 Task: Add a signature Grace Jones containing With gratitude and best wishes, Grace Jones to email address softage.2@softage.net and add a folder Medical records
Action: Mouse moved to (80, 97)
Screenshot: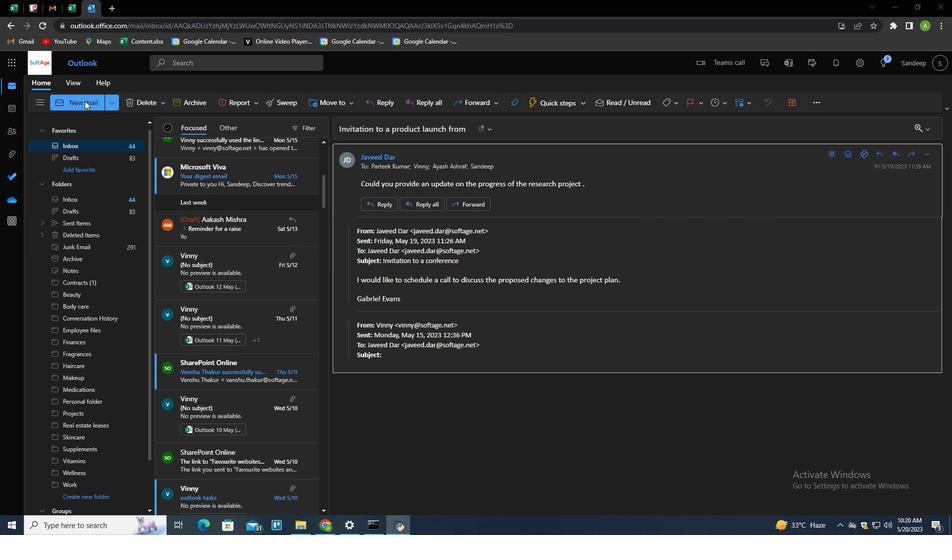 
Action: Mouse pressed left at (80, 97)
Screenshot: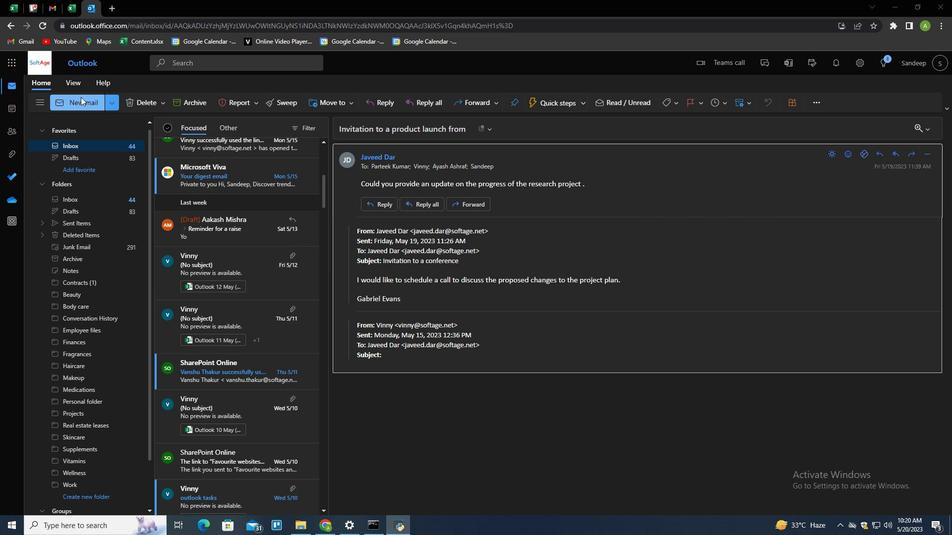 
Action: Mouse moved to (670, 97)
Screenshot: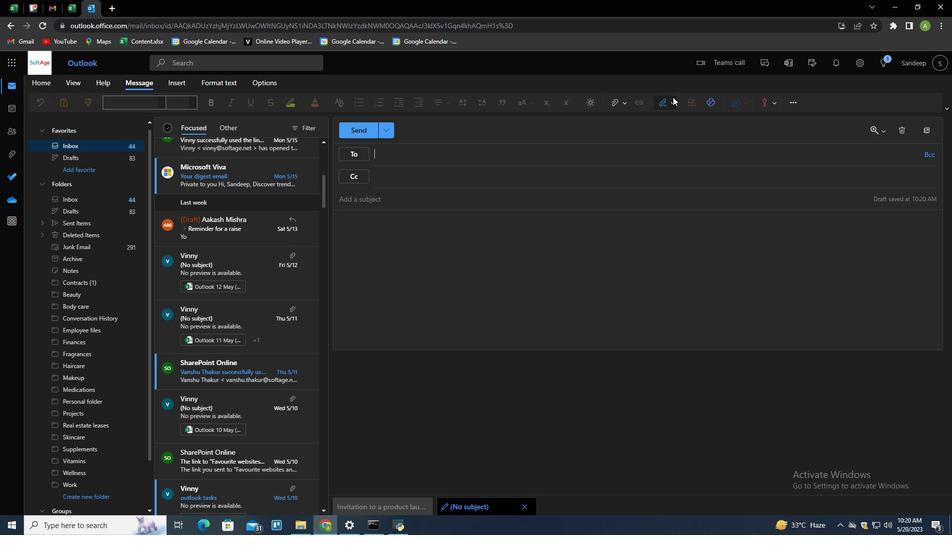 
Action: Mouse pressed left at (670, 97)
Screenshot: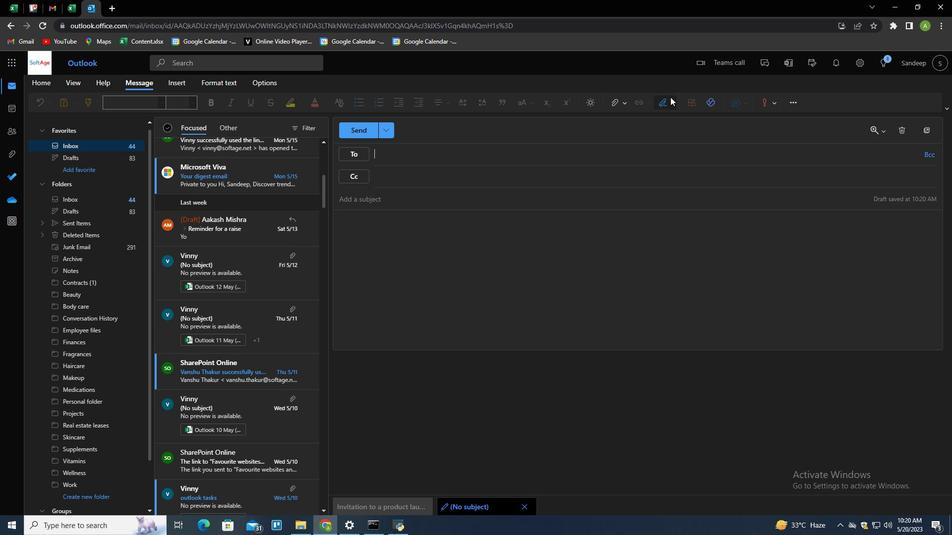 
Action: Mouse moved to (650, 141)
Screenshot: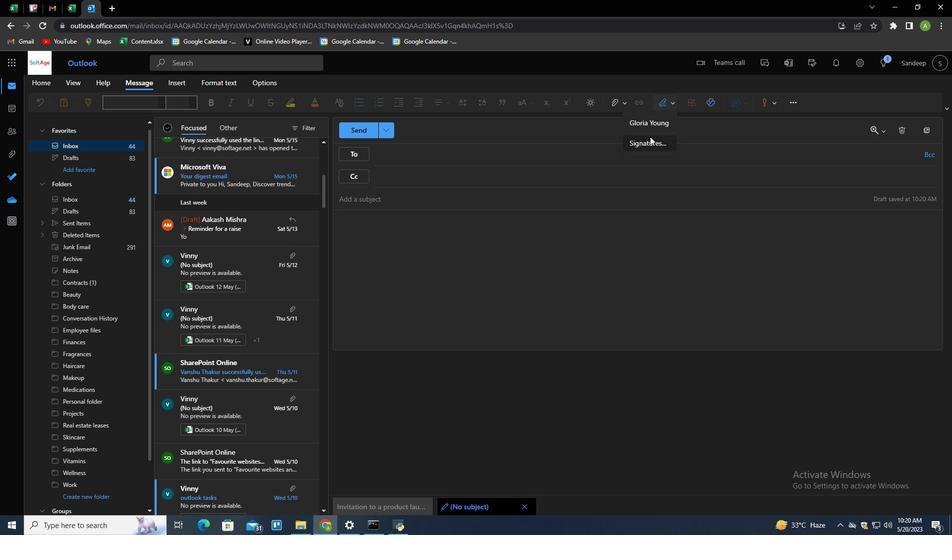 
Action: Mouse pressed left at (650, 141)
Screenshot: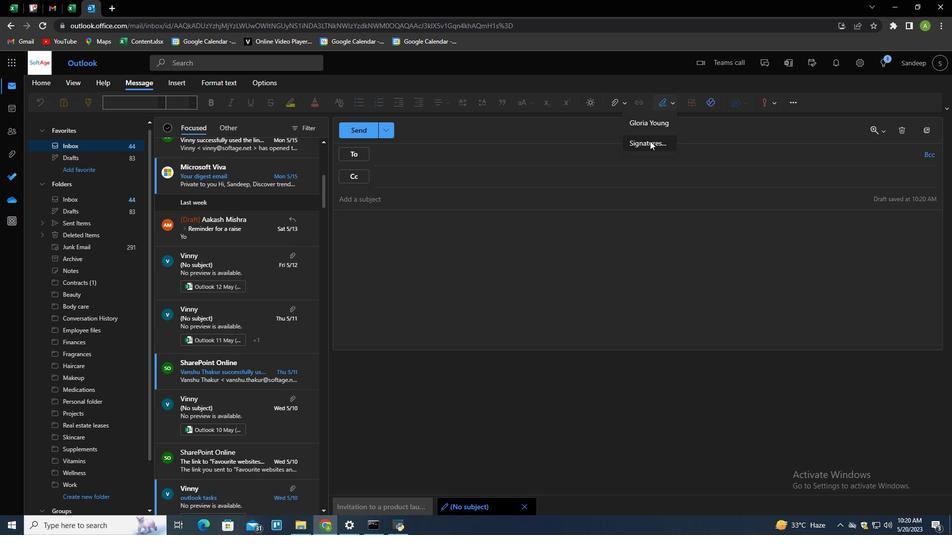 
Action: Mouse moved to (665, 179)
Screenshot: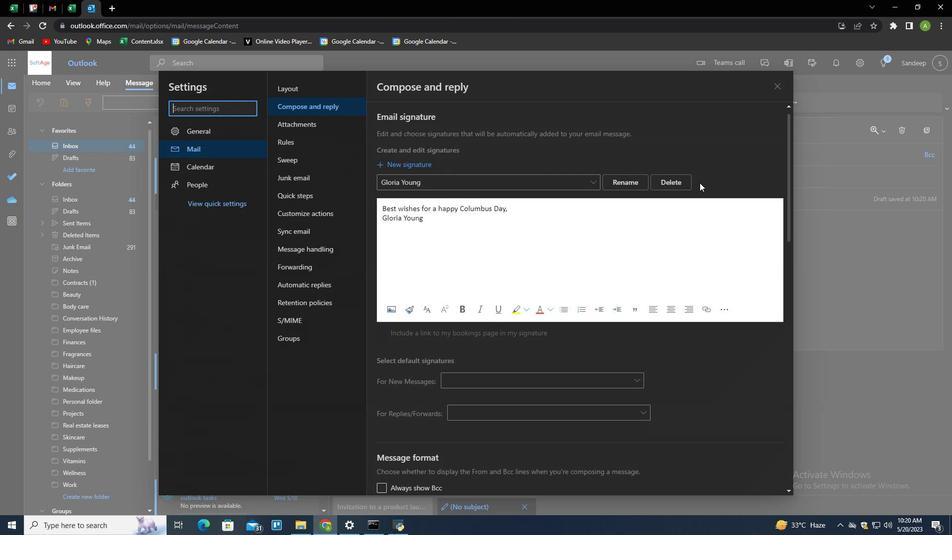 
Action: Mouse pressed left at (665, 179)
Screenshot: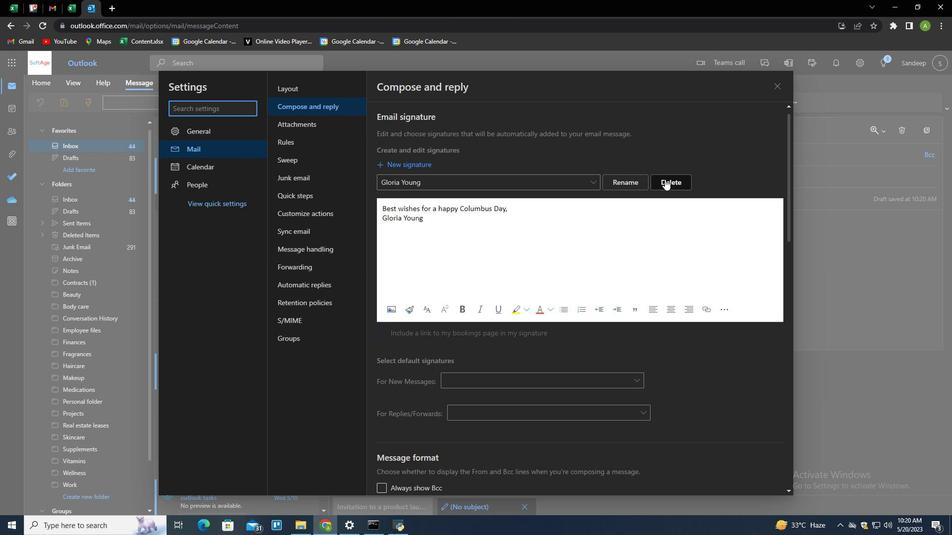 
Action: Mouse moved to (674, 182)
Screenshot: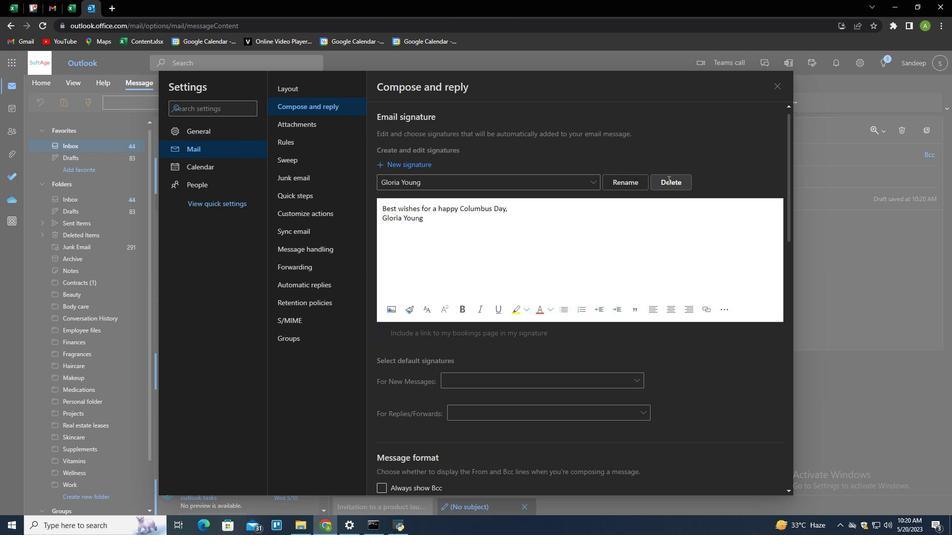
Action: Mouse pressed left at (674, 182)
Screenshot: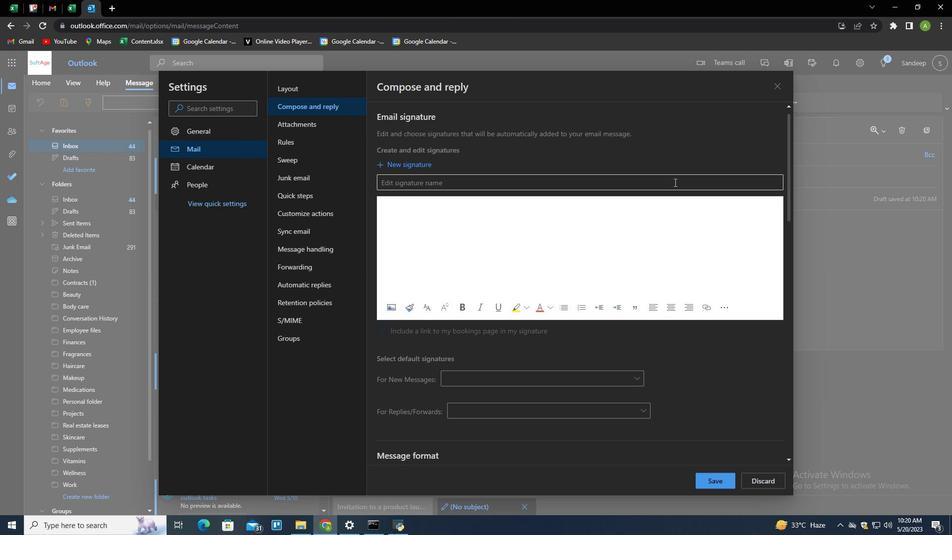 
Action: Key pressed <Key.shift><Key.shift><Key.shift><Key.shift><Key.shift><Key.shift><Key.shift><Key.shift><Key.shift><Key.shift><Key.shift><Key.shift><Key.shift><Key.shift><Key.shift><Key.shift><Key.shift><Key.shift><Key.shift><Key.shift><Key.shift><Key.shift><Key.shift><Key.shift><Key.shift><Key.shift><Key.shift><Key.shift><Key.shift><Key.shift><Key.shift><Key.shift><Key.shift><Key.shift><Key.shift><Key.shift><Key.shift><Key.shift><Key.shift><Key.shift><Key.shift><Key.shift><Key.shift><Key.shift>Grace<Key.space><Key.shift>Jones<Key.tab><Key.shift>With<Key.space>gratitude<Key.space>and<Key.space>best<Key.space>wishes,<Key.shift_r><Key.enter><Key.shift>Grace<Key.space><Key.shift>Jones
Screenshot: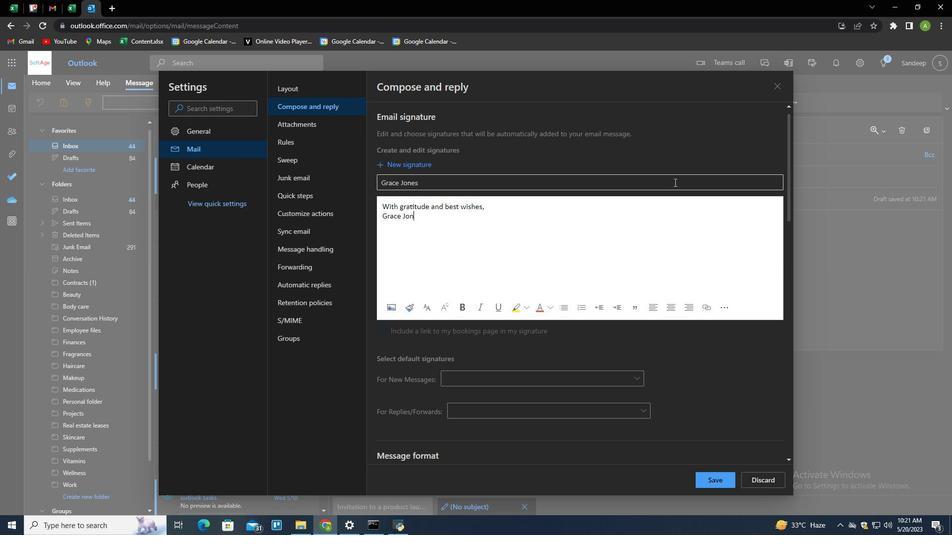 
Action: Mouse moved to (721, 480)
Screenshot: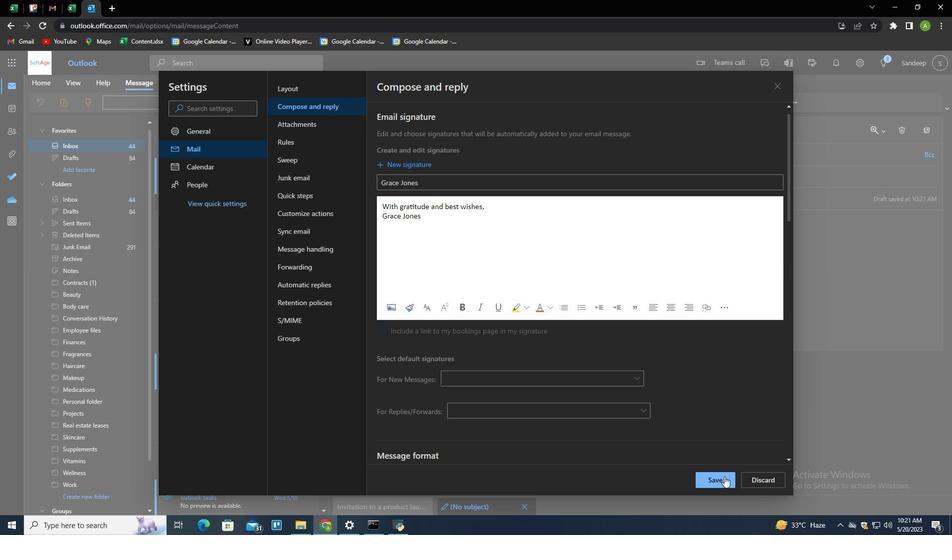 
Action: Mouse pressed left at (721, 480)
Screenshot: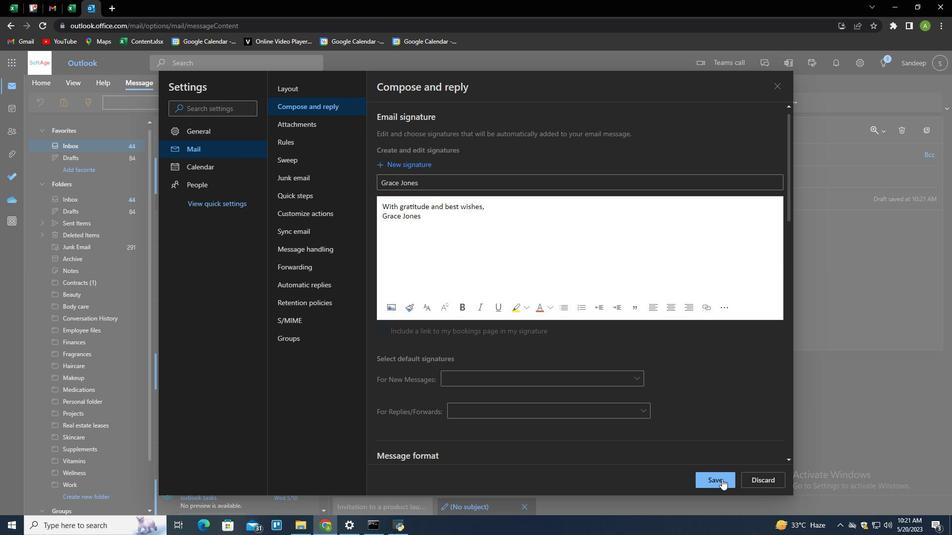 
Action: Mouse moved to (861, 276)
Screenshot: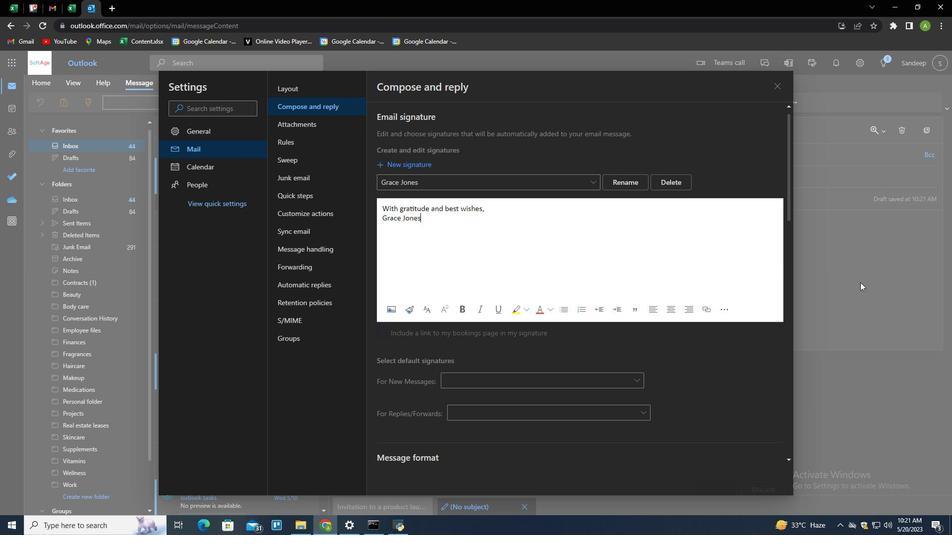 
Action: Mouse pressed left at (861, 276)
Screenshot: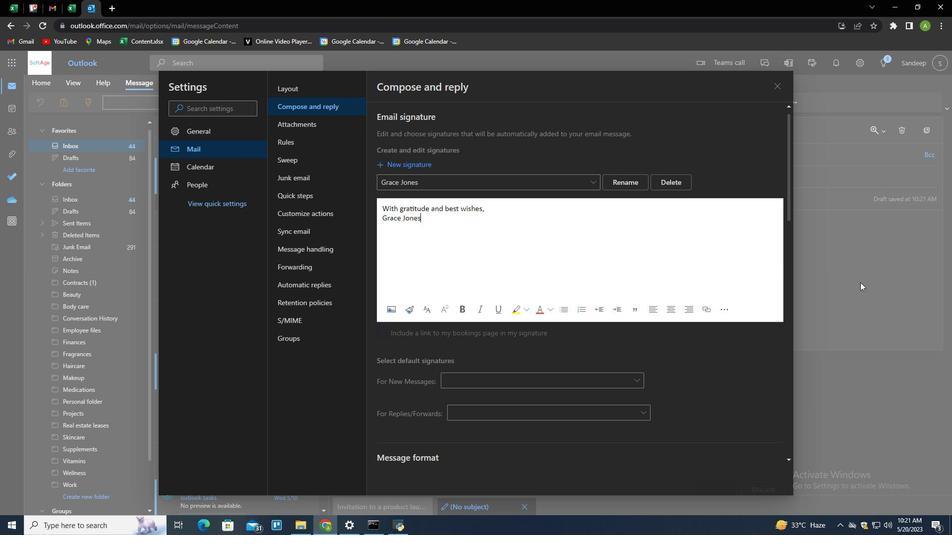 
Action: Mouse moved to (667, 107)
Screenshot: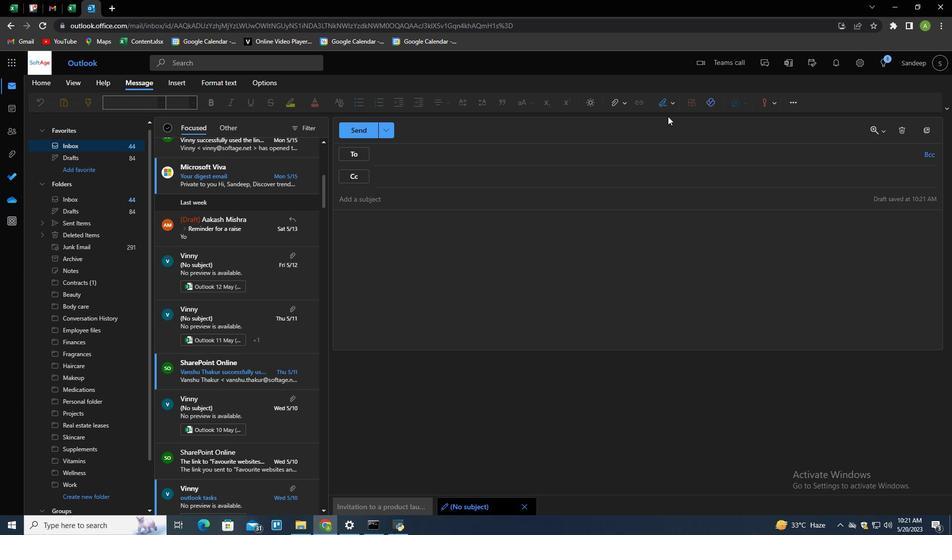 
Action: Mouse pressed left at (667, 107)
Screenshot: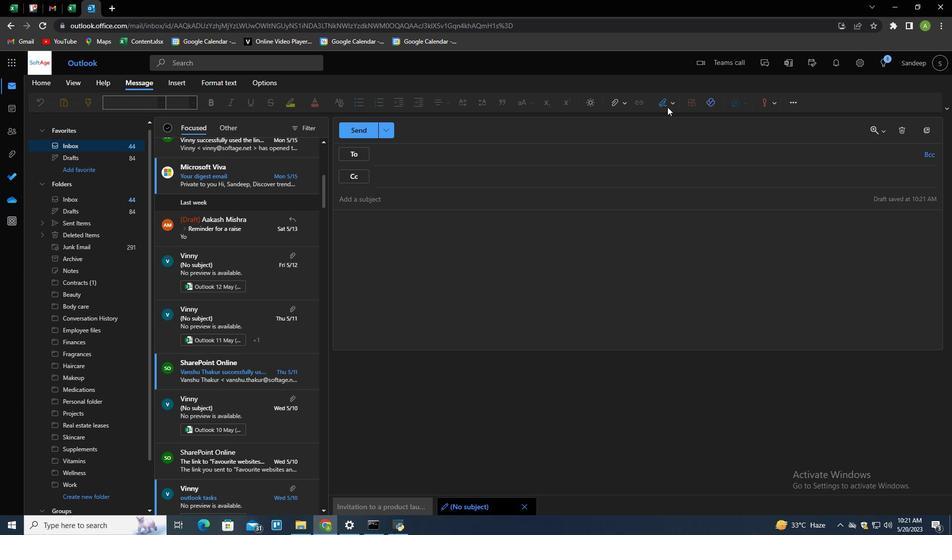 
Action: Mouse moved to (664, 121)
Screenshot: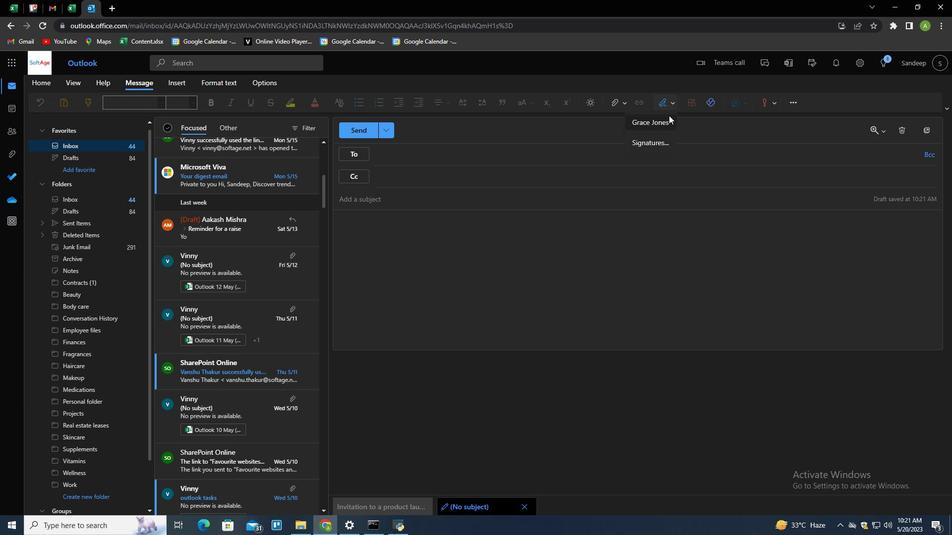 
Action: Mouse pressed left at (664, 121)
Screenshot: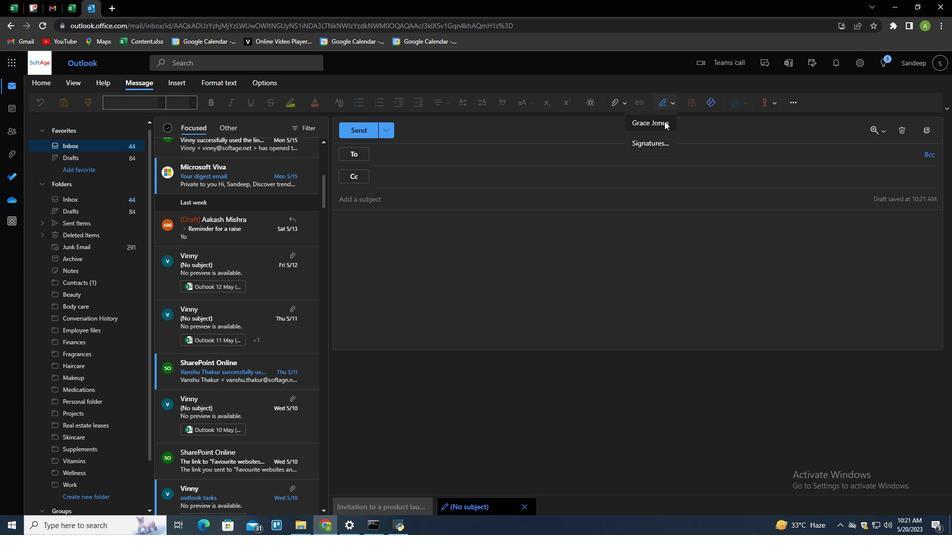 
Action: Mouse moved to (420, 155)
Screenshot: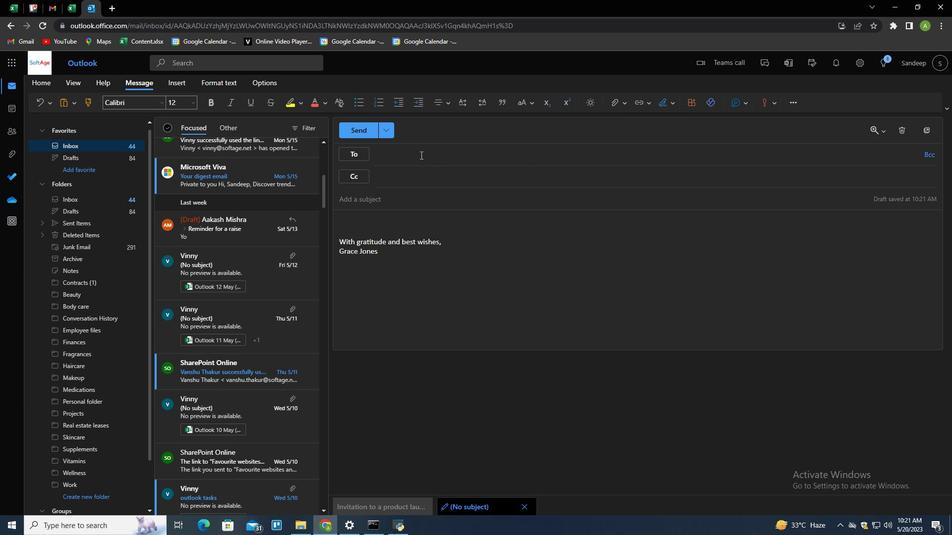 
Action: Mouse pressed left at (420, 155)
Screenshot: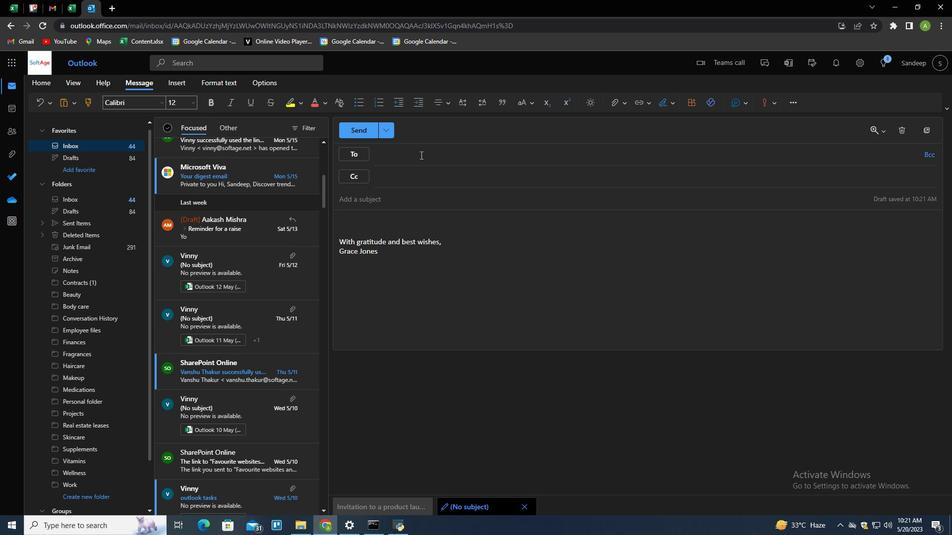 
Action: Key pressed softage.2<Key.shift>@softage.net<Key.enter>
Screenshot: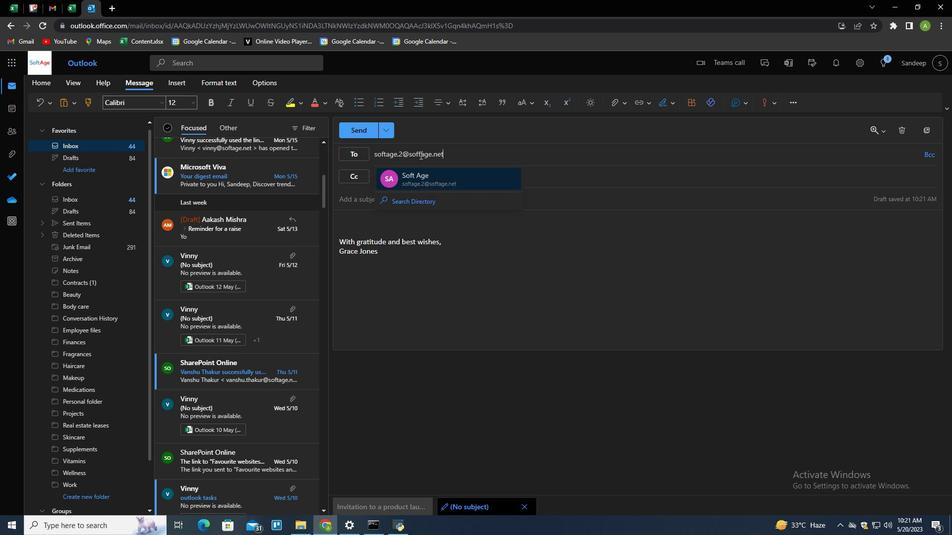 
Action: Mouse moved to (123, 416)
Screenshot: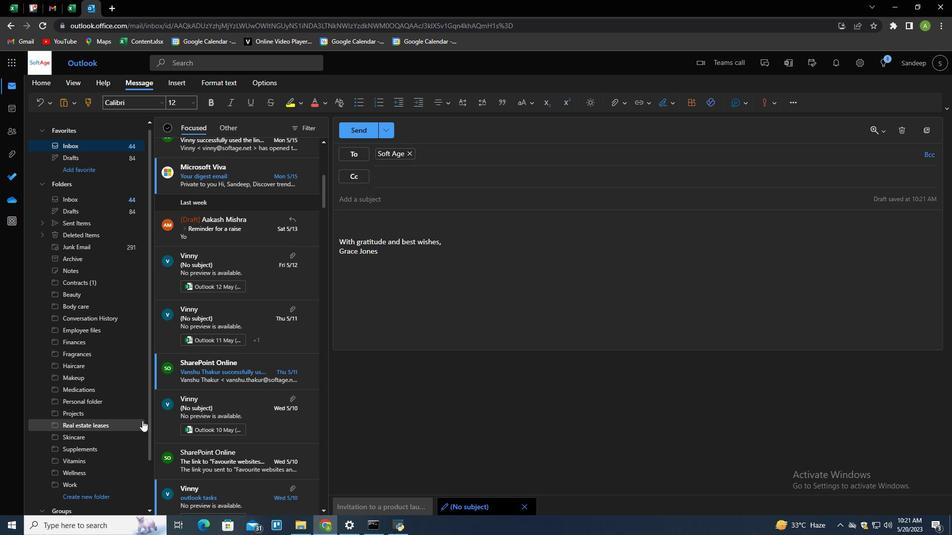 
Action: Mouse scrolled (123, 415) with delta (0, 0)
Screenshot: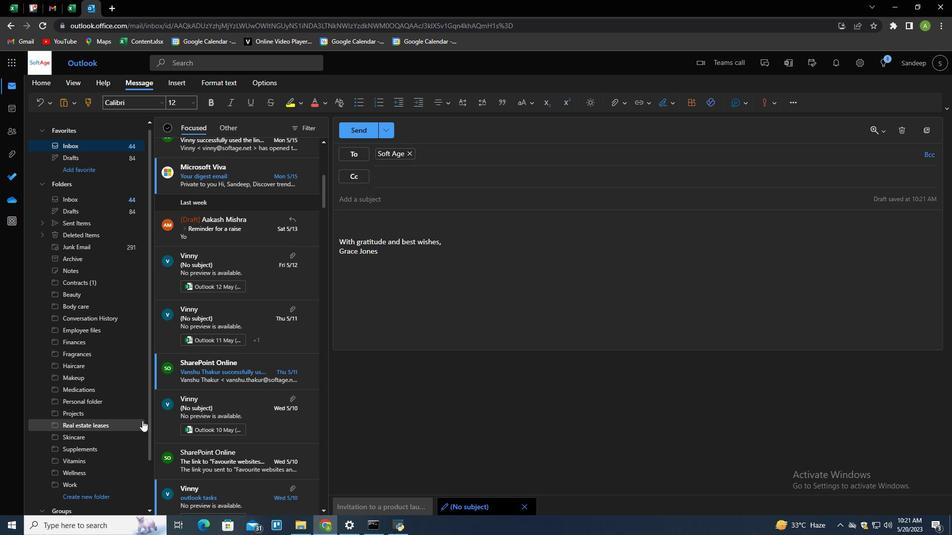 
Action: Mouse moved to (122, 418)
Screenshot: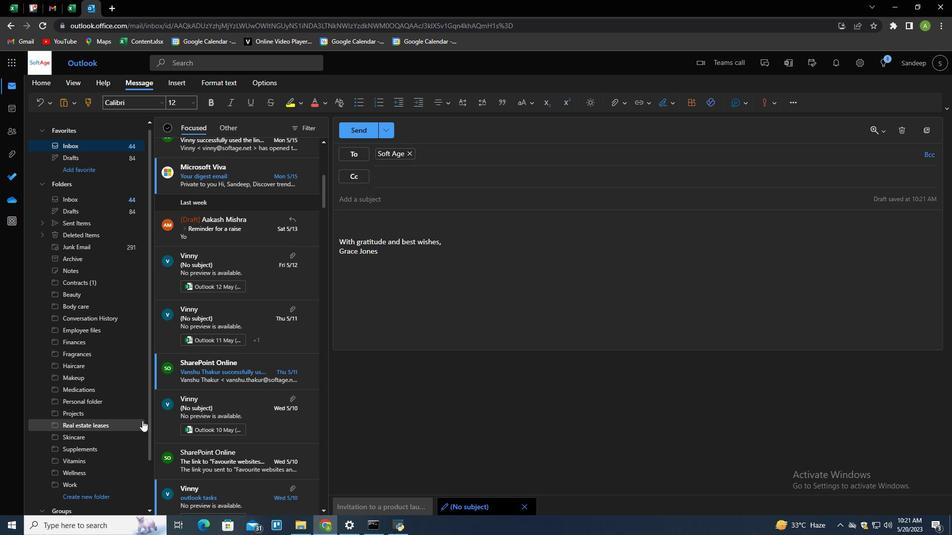 
Action: Mouse scrolled (122, 417) with delta (0, 0)
Screenshot: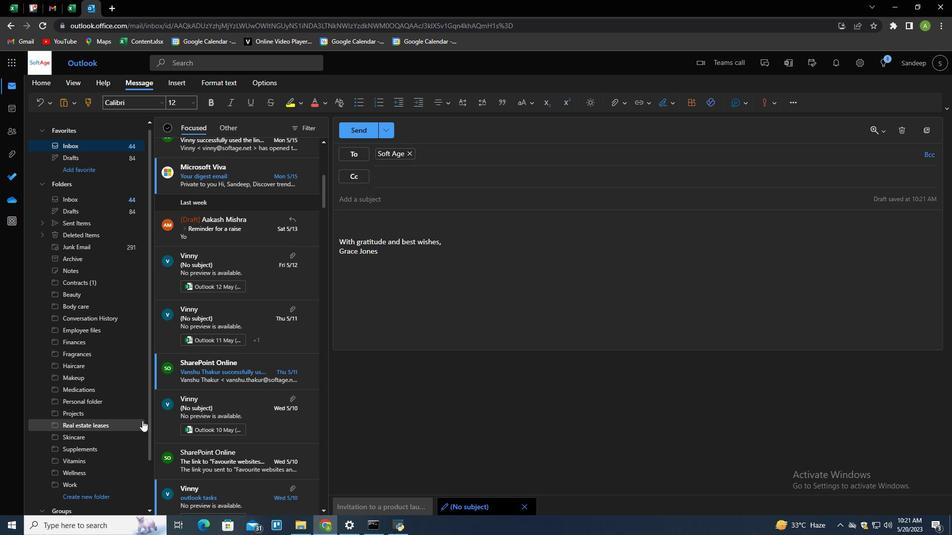 
Action: Mouse moved to (121, 420)
Screenshot: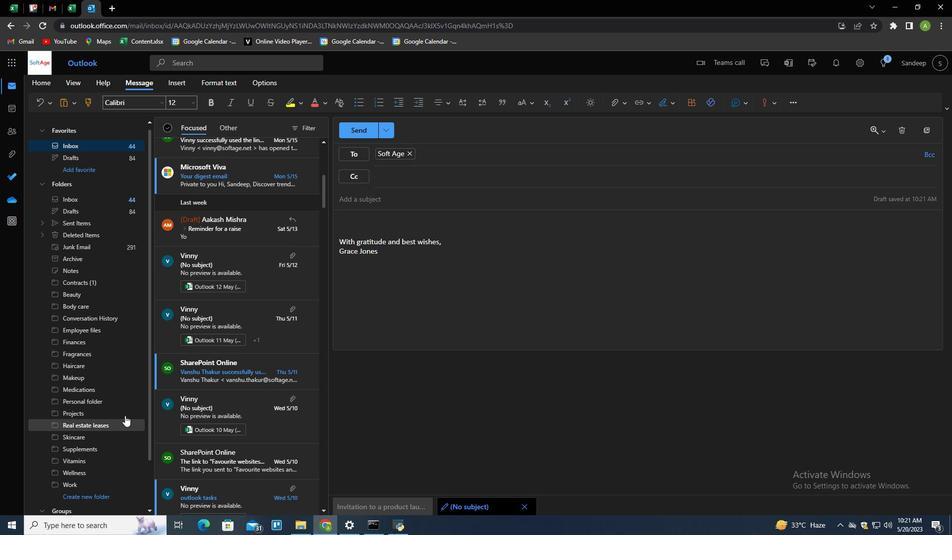 
Action: Mouse scrolled (121, 419) with delta (0, 0)
Screenshot: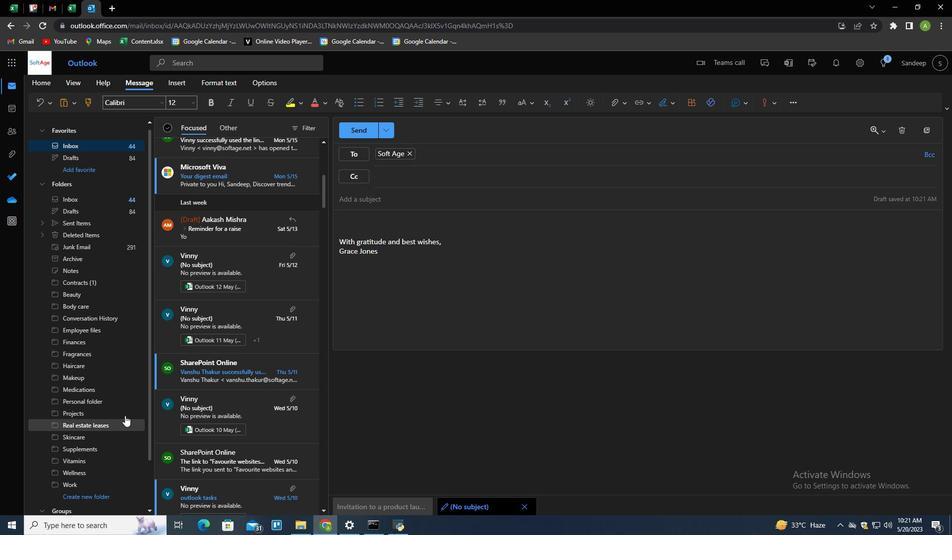 
Action: Mouse moved to (121, 422)
Screenshot: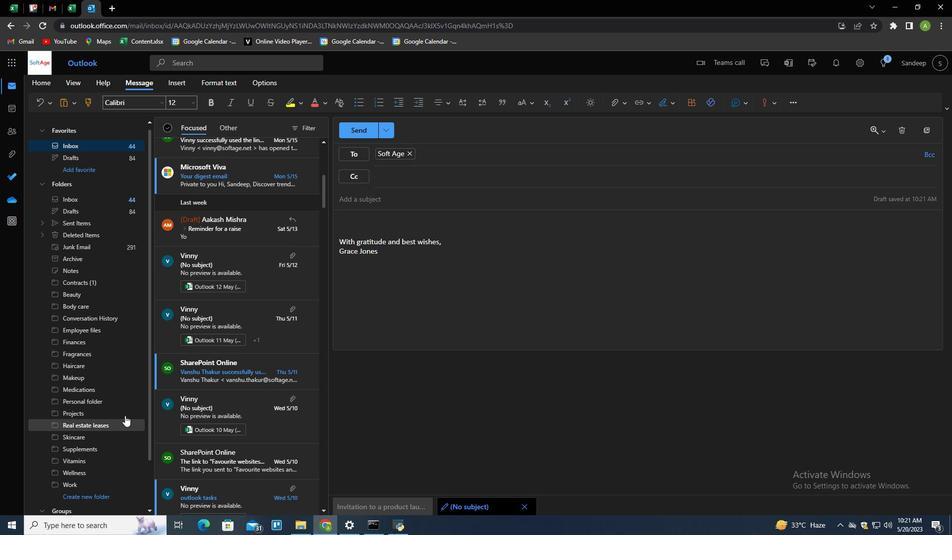 
Action: Mouse scrolled (121, 422) with delta (0, 0)
Screenshot: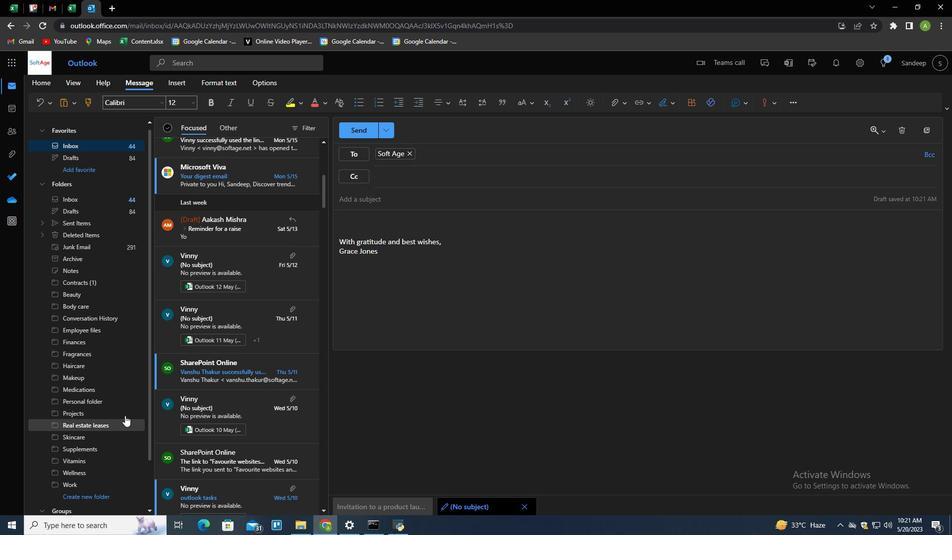 
Action: Mouse moved to (356, 126)
Screenshot: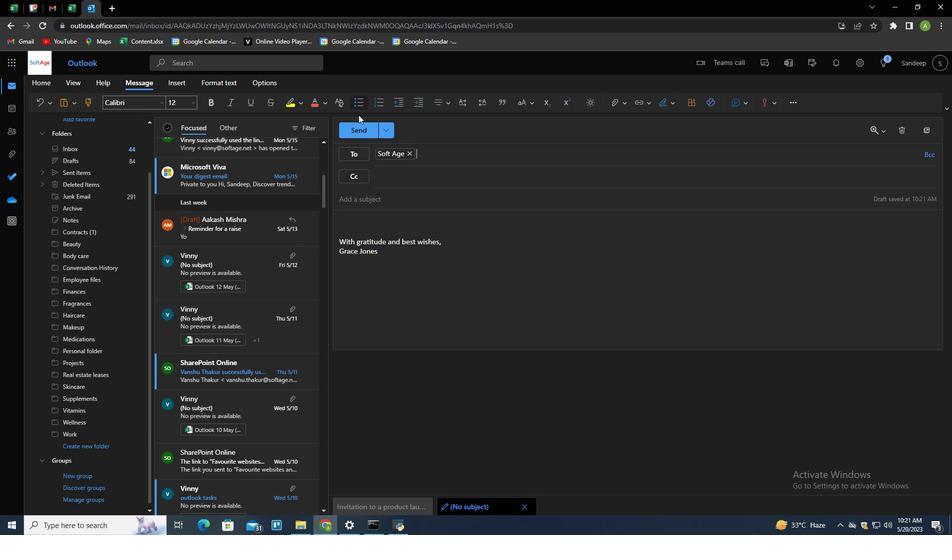 
Action: Mouse pressed left at (356, 126)
Screenshot: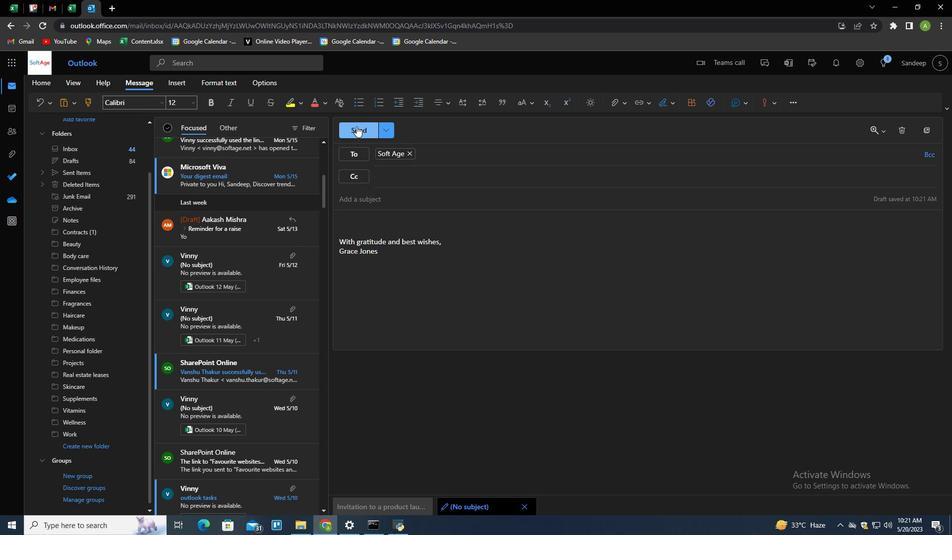 
Action: Mouse moved to (466, 310)
Screenshot: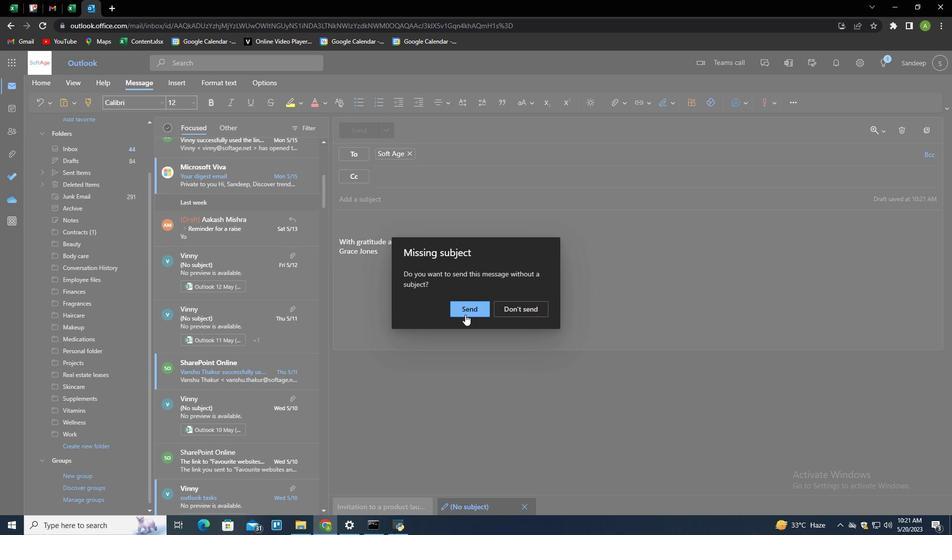 
Action: Mouse pressed left at (466, 310)
Screenshot: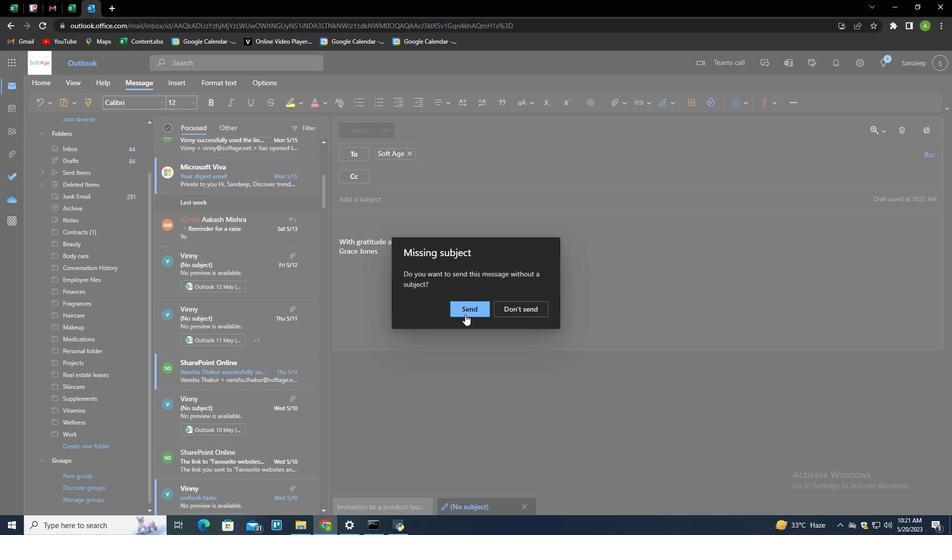 
Action: Mouse moved to (80, 449)
Screenshot: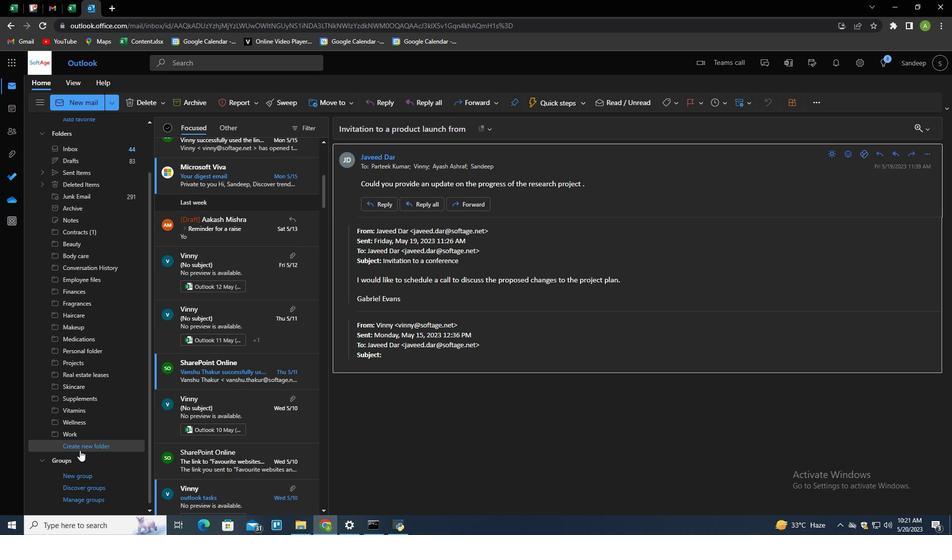 
Action: Mouse pressed left at (80, 449)
Screenshot: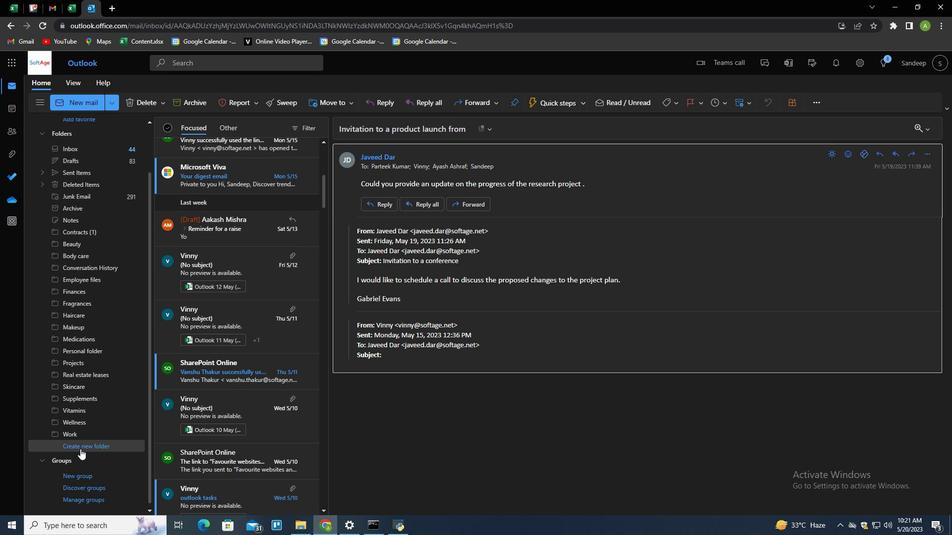 
Action: Mouse moved to (84, 445)
Screenshot: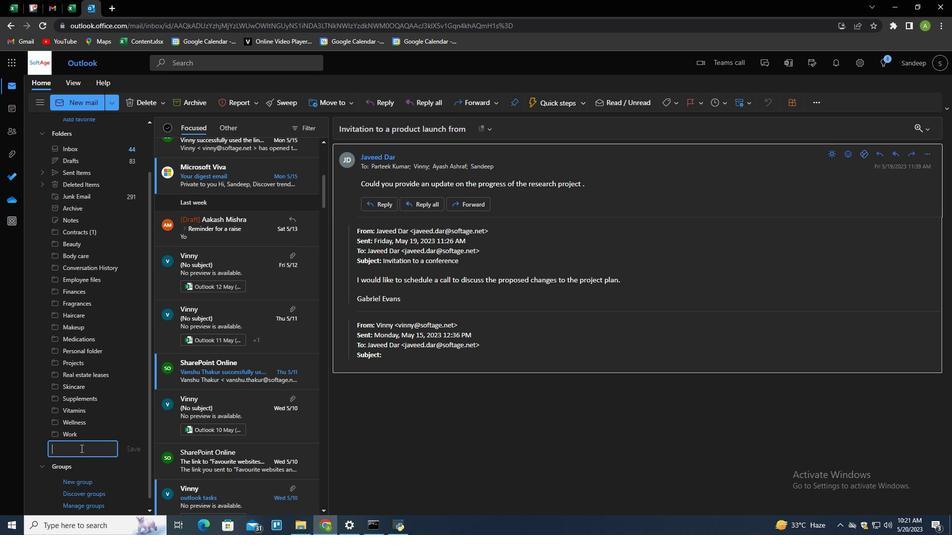 
Action: Mouse pressed left at (84, 445)
Screenshot: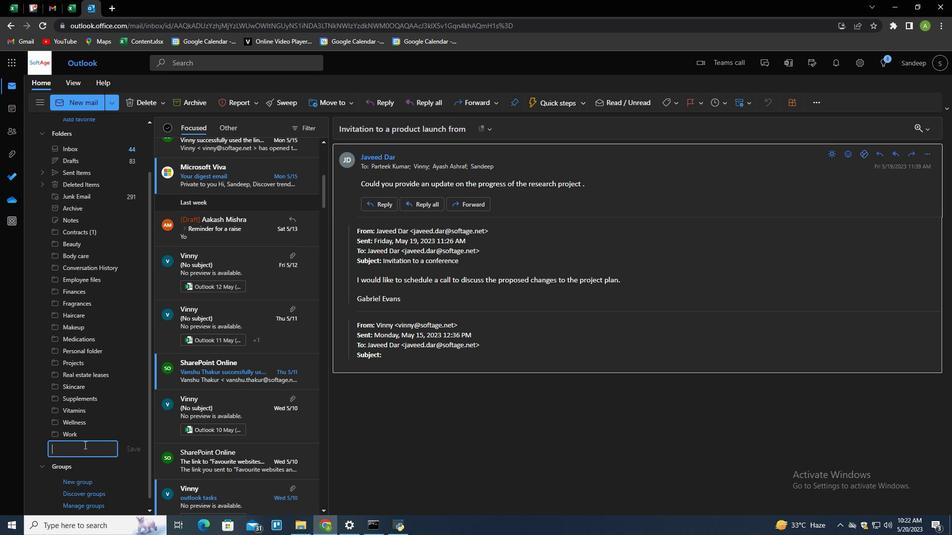
Action: Key pressed <Key.shift>Medical<Key.space>records<Key.enter>
Screenshot: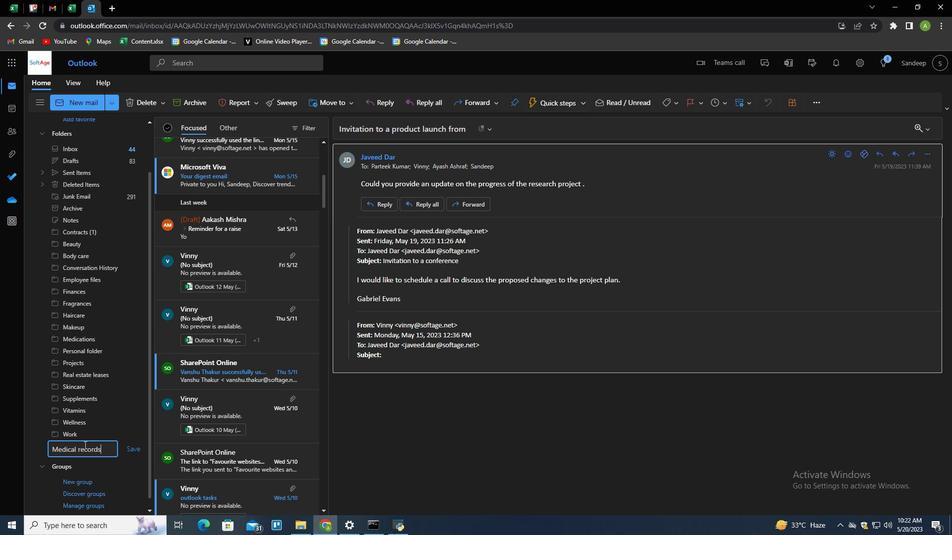 
